 Task: Check the posts of company Apple
Action: Mouse moved to (660, 86)
Screenshot: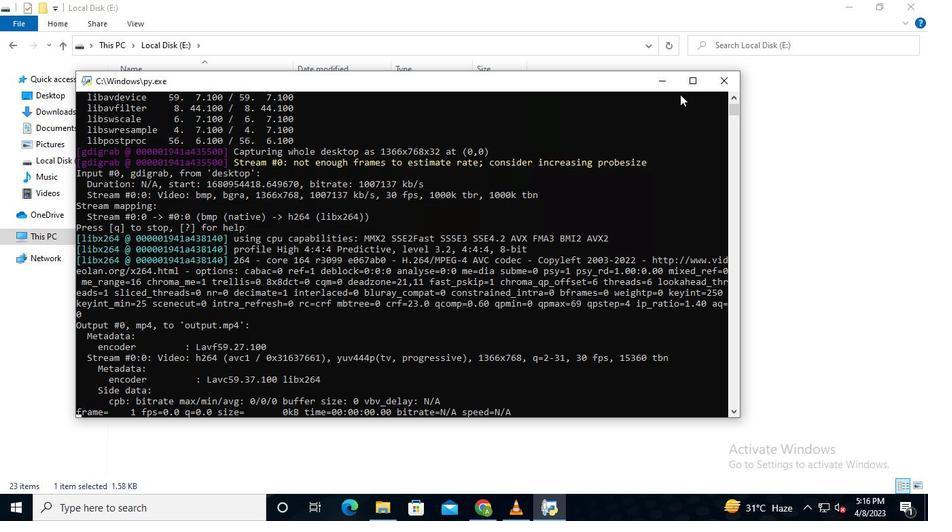 
Action: Mouse pressed left at (660, 86)
Screenshot: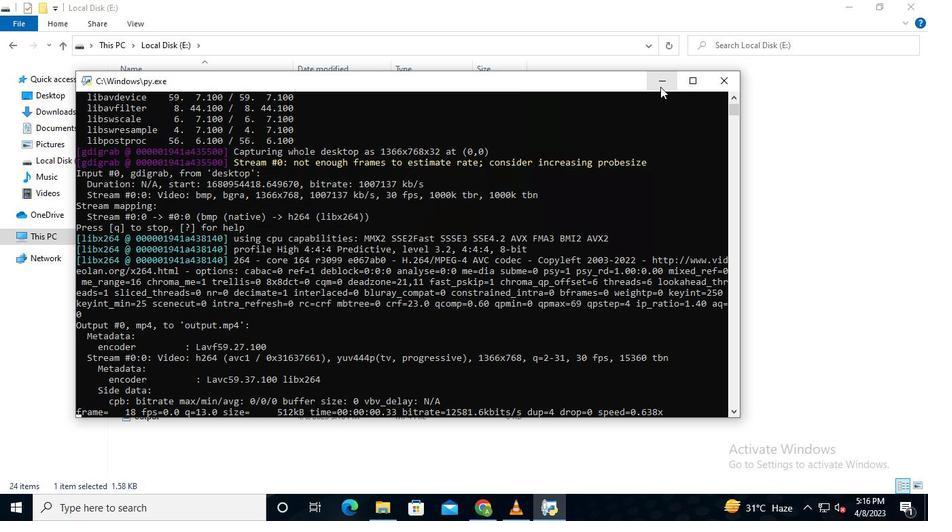 
Action: Mouse moved to (848, 7)
Screenshot: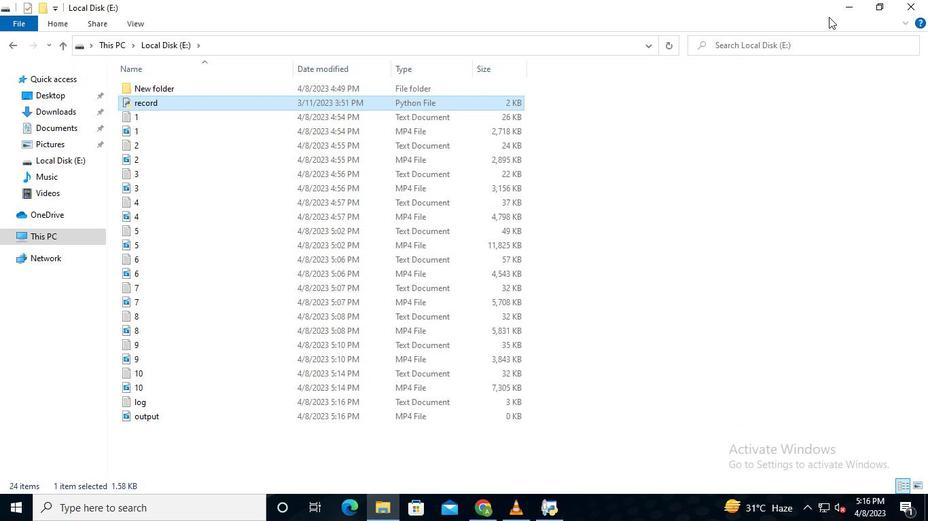 
Action: Mouse pressed left at (848, 7)
Screenshot: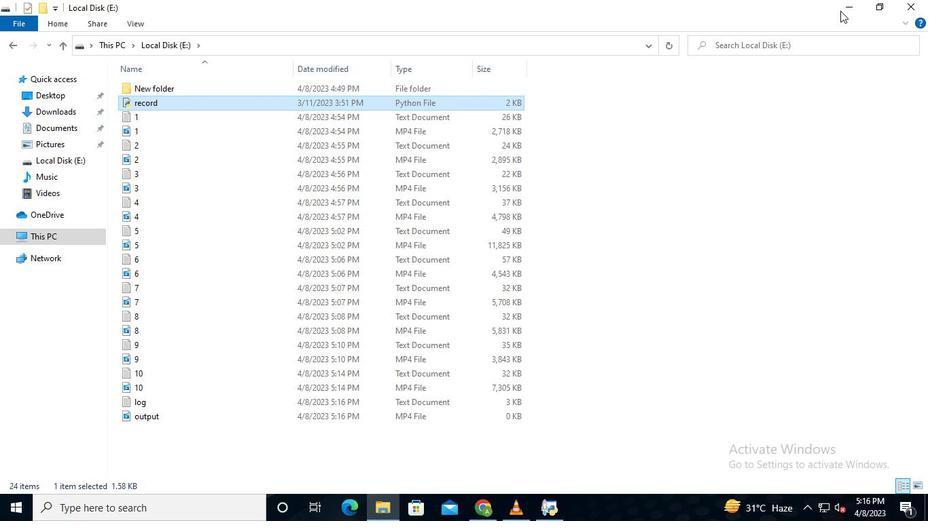 
Action: Mouse moved to (484, 499)
Screenshot: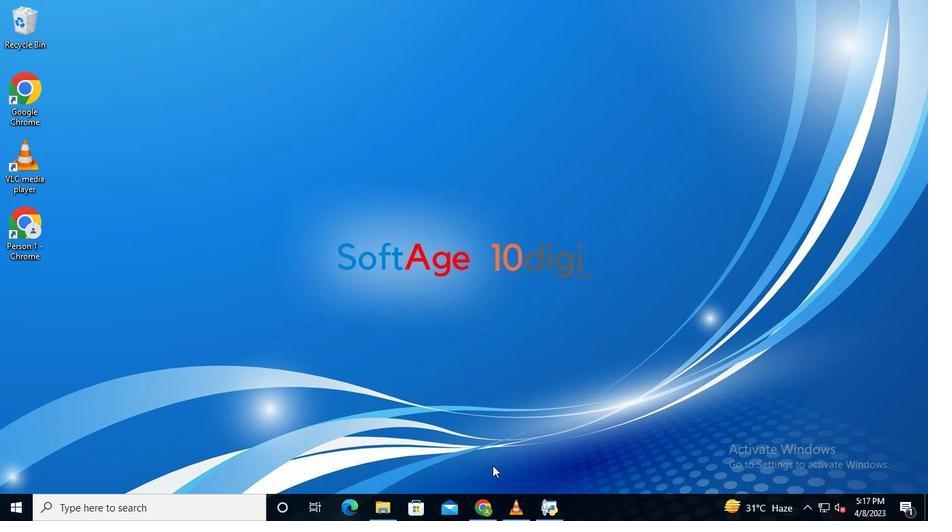 
Action: Mouse pressed left at (484, 499)
Screenshot: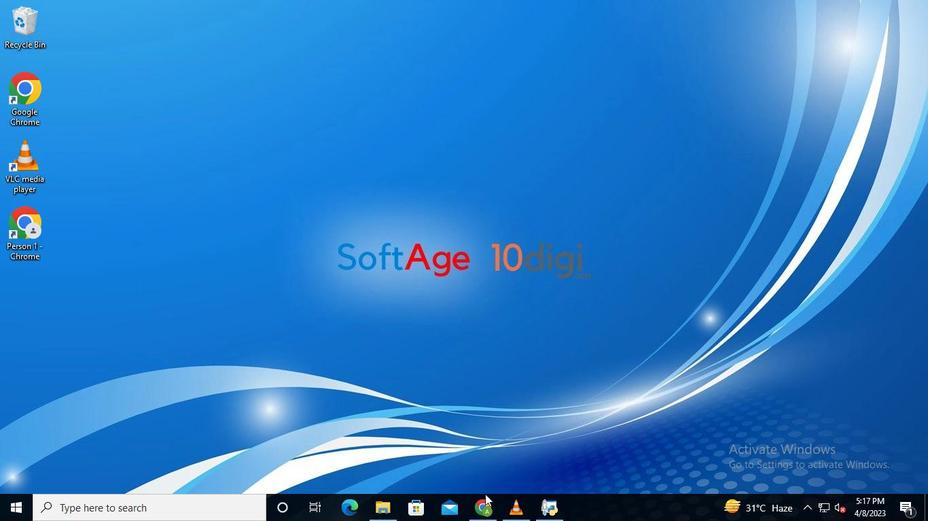 
Action: Mouse moved to (194, 92)
Screenshot: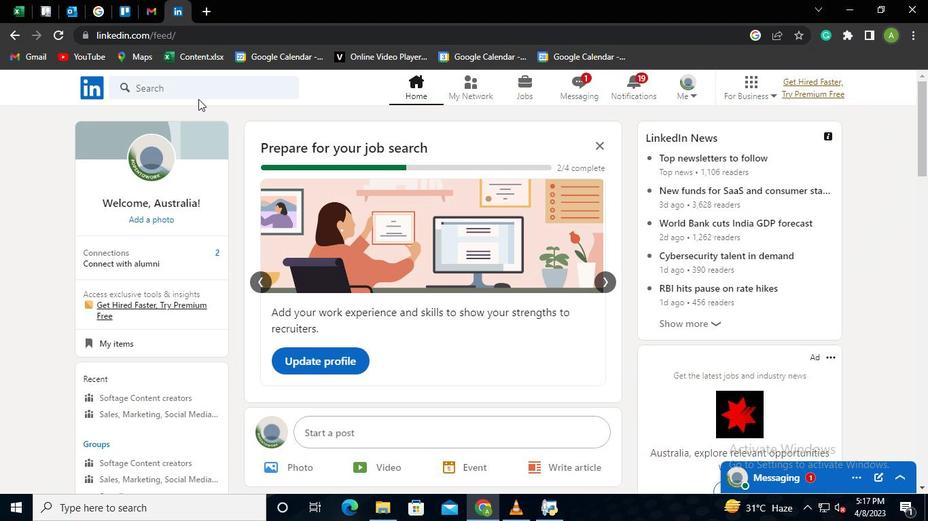 
Action: Mouse pressed left at (194, 92)
Screenshot: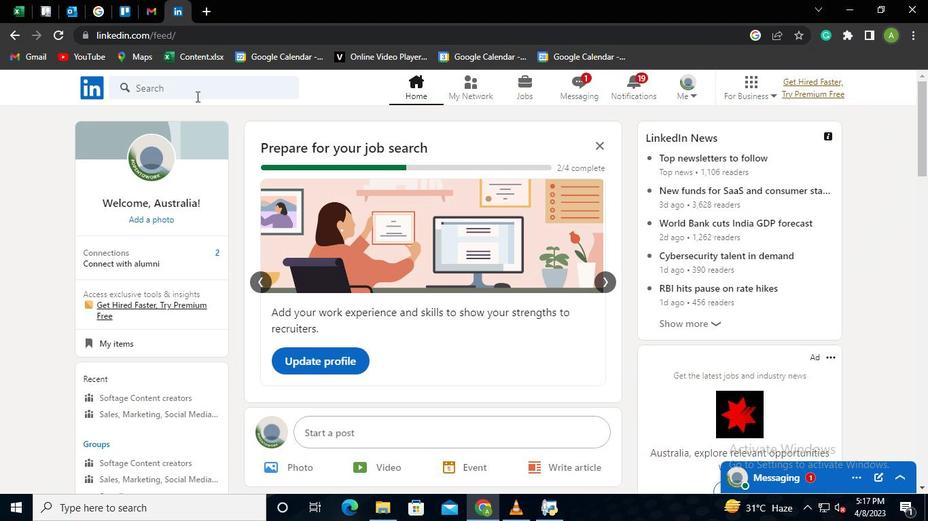 
Action: Keyboard Key.shift
Screenshot: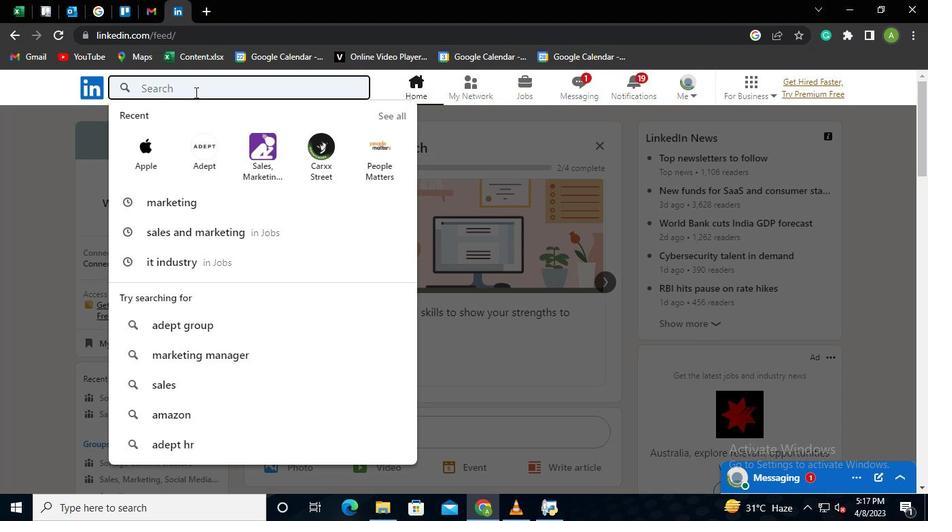 
Action: Keyboard A
Screenshot: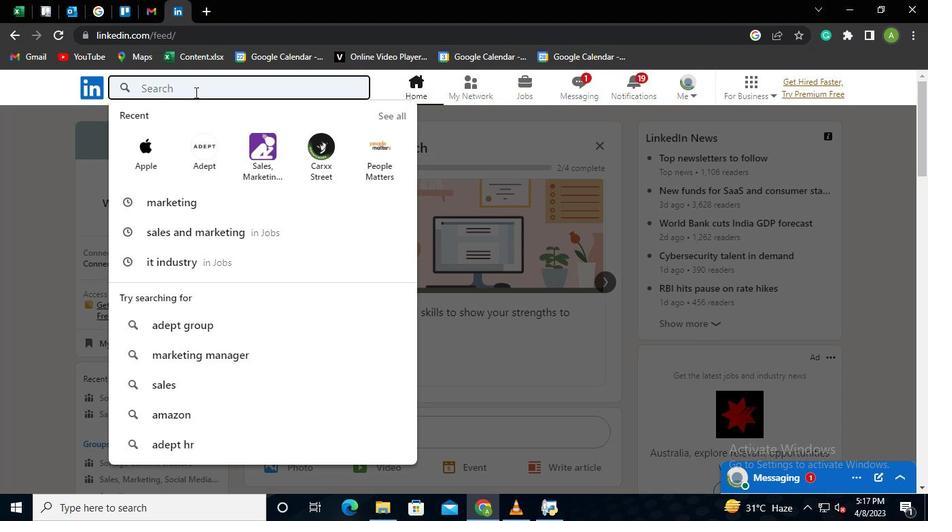 
Action: Keyboard p
Screenshot: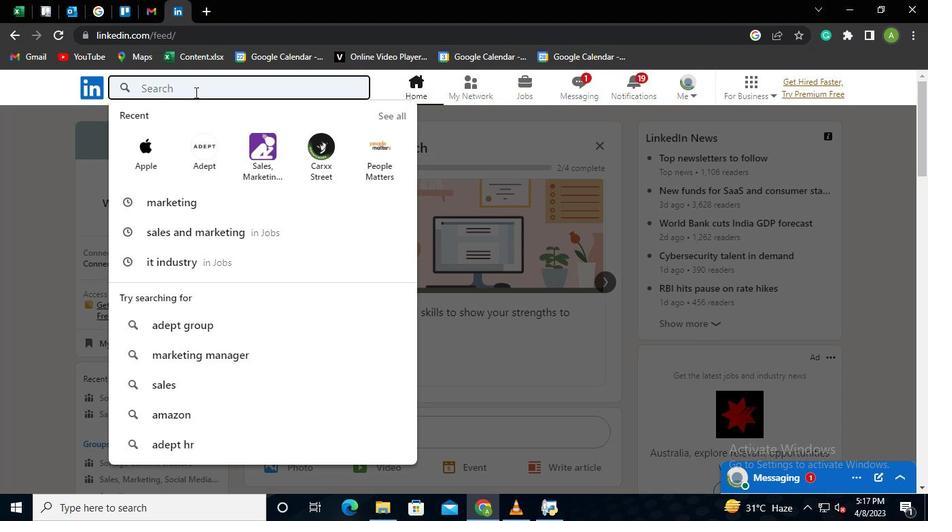 
Action: Keyboard p
Screenshot: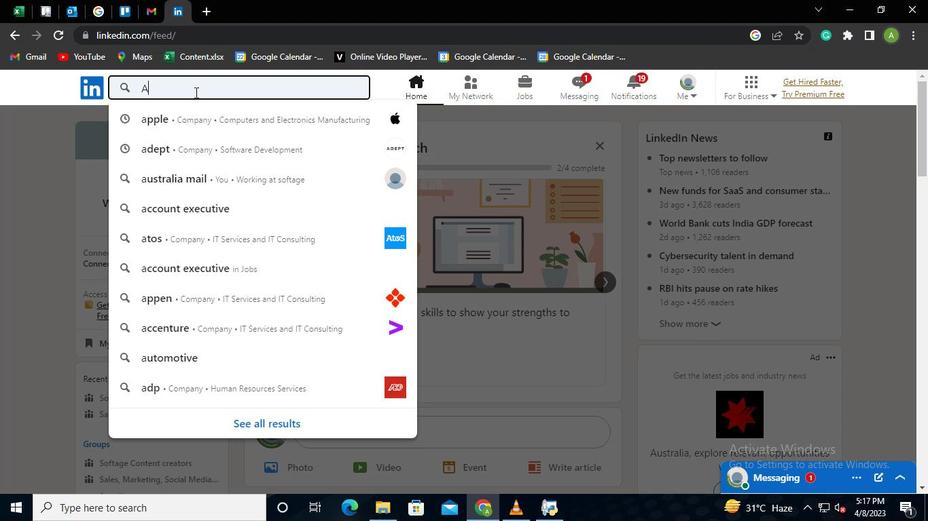 
Action: Keyboard l
Screenshot: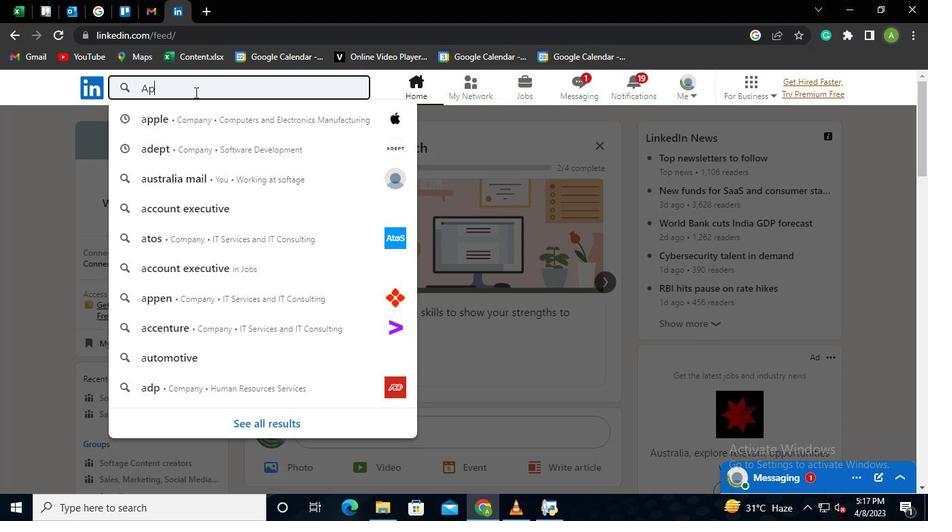 
Action: Keyboard e
Screenshot: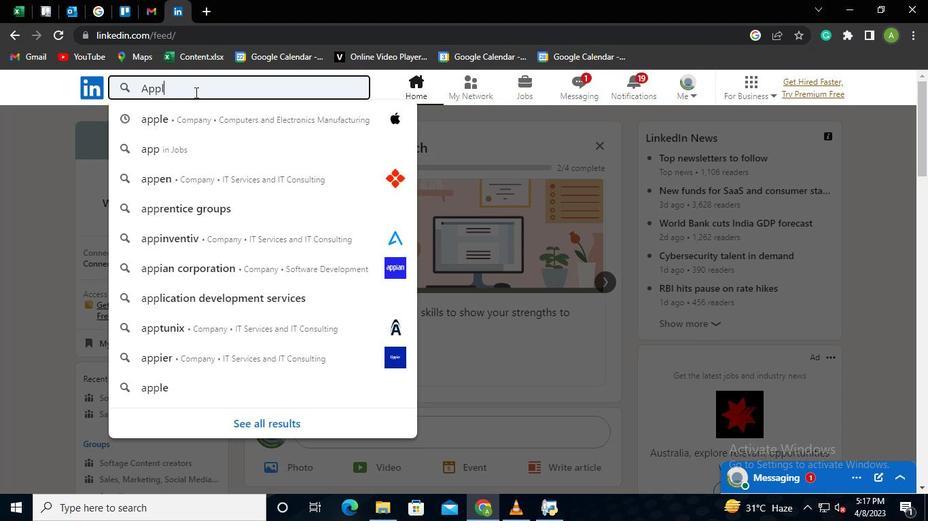 
Action: Keyboard Key.enter
Screenshot: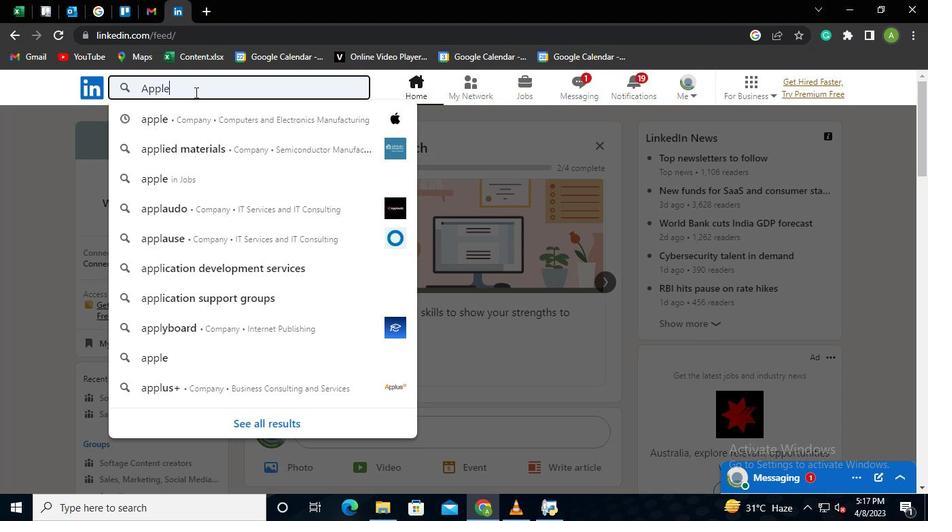 
Action: Mouse moved to (254, 213)
Screenshot: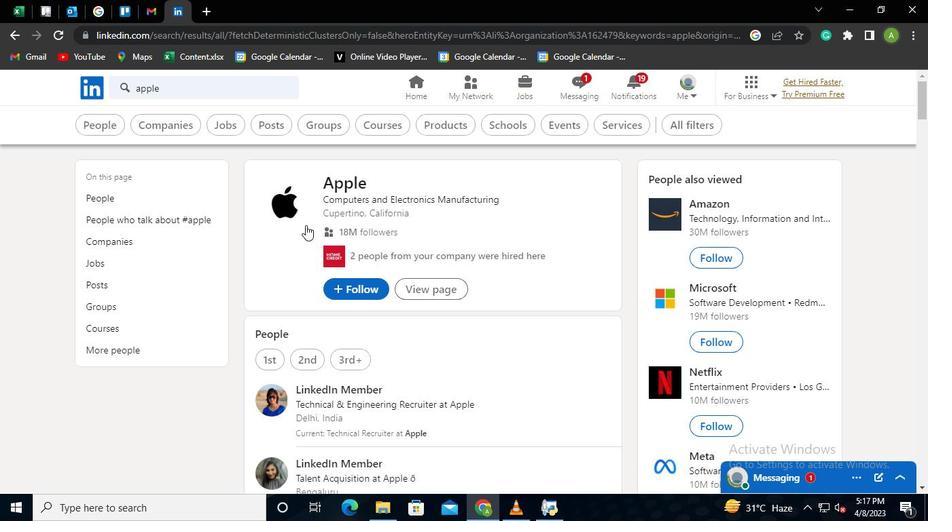 
Action: Mouse pressed left at (254, 213)
Screenshot: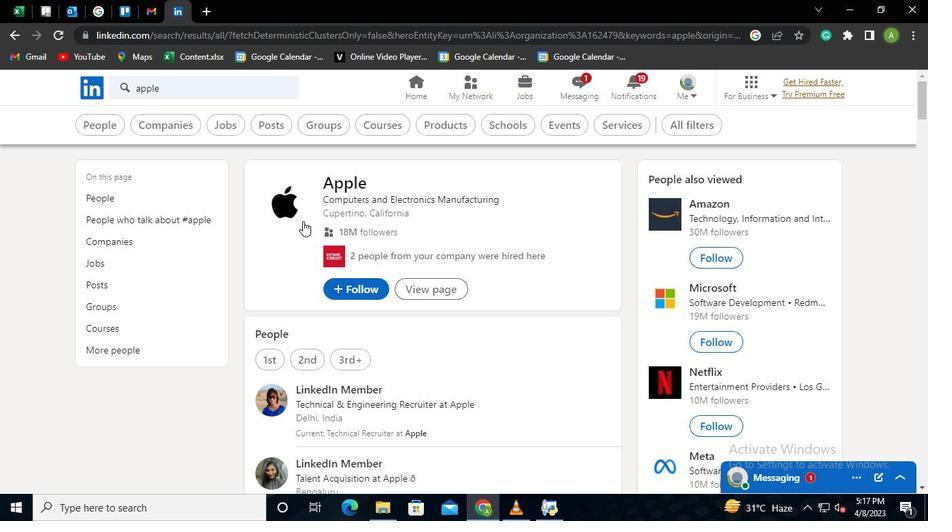 
Action: Mouse moved to (280, 379)
Screenshot: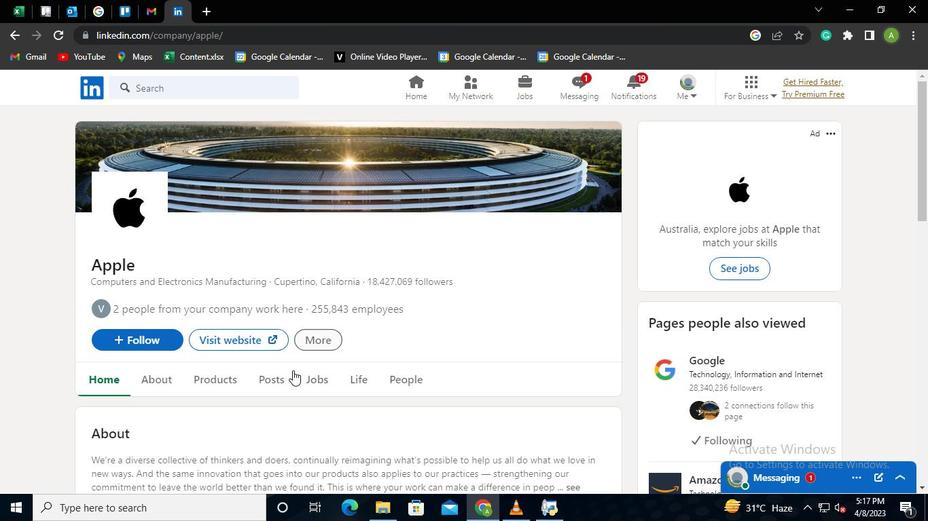
Action: Mouse pressed left at (280, 379)
Screenshot: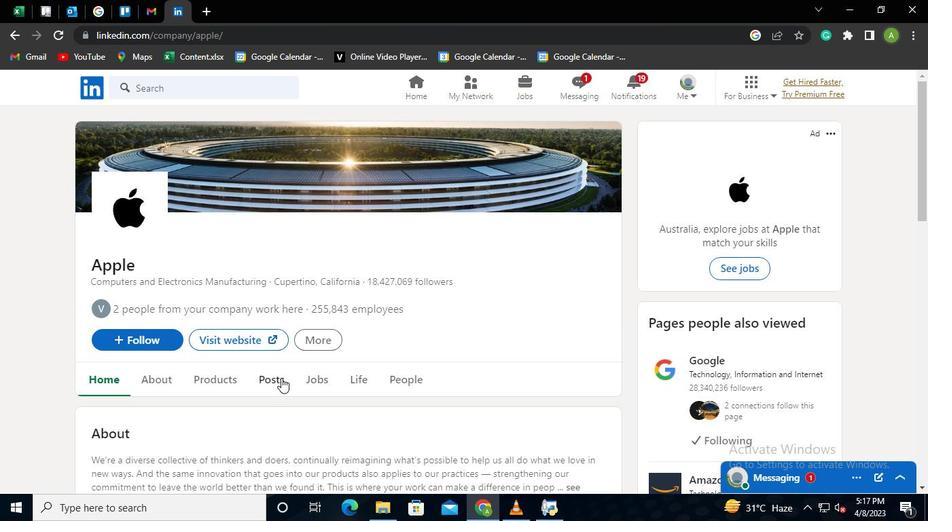 
Action: Mouse moved to (301, 220)
Screenshot: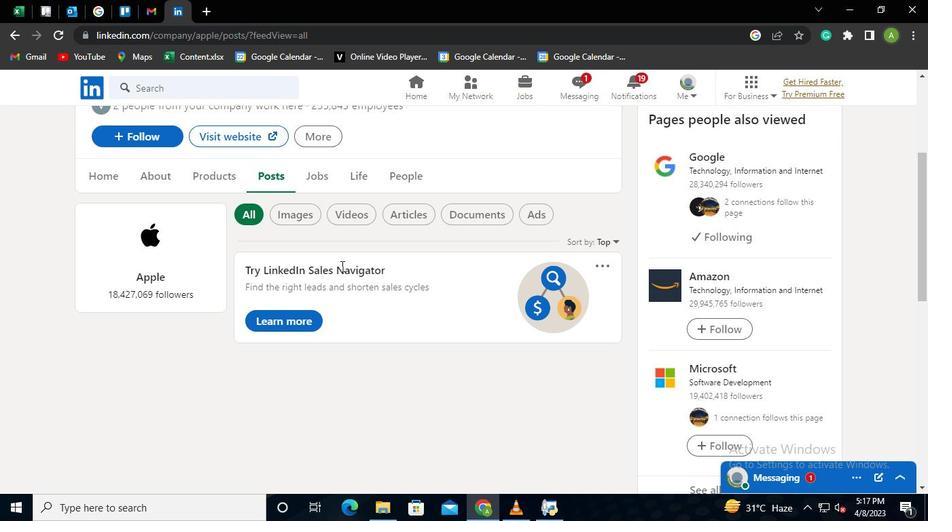 
Action: Mouse pressed left at (301, 220)
Screenshot: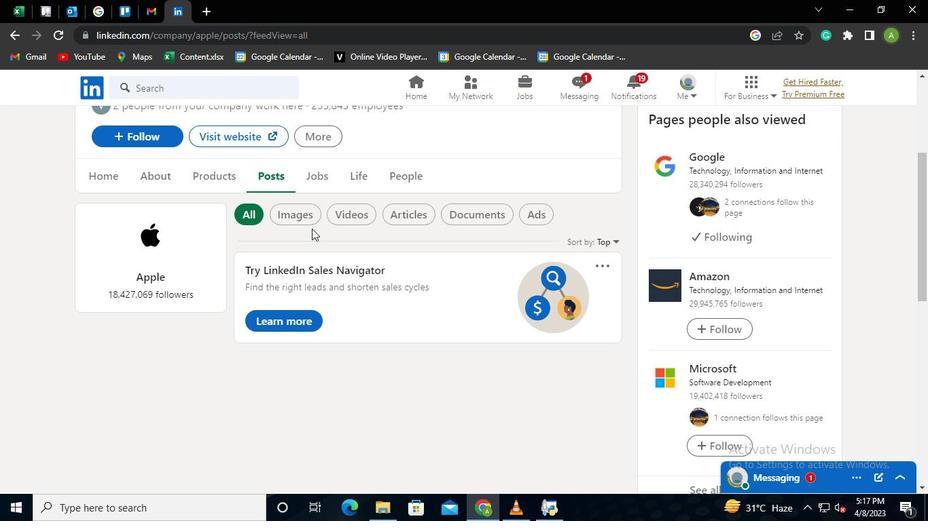 
Action: Mouse moved to (358, 219)
Screenshot: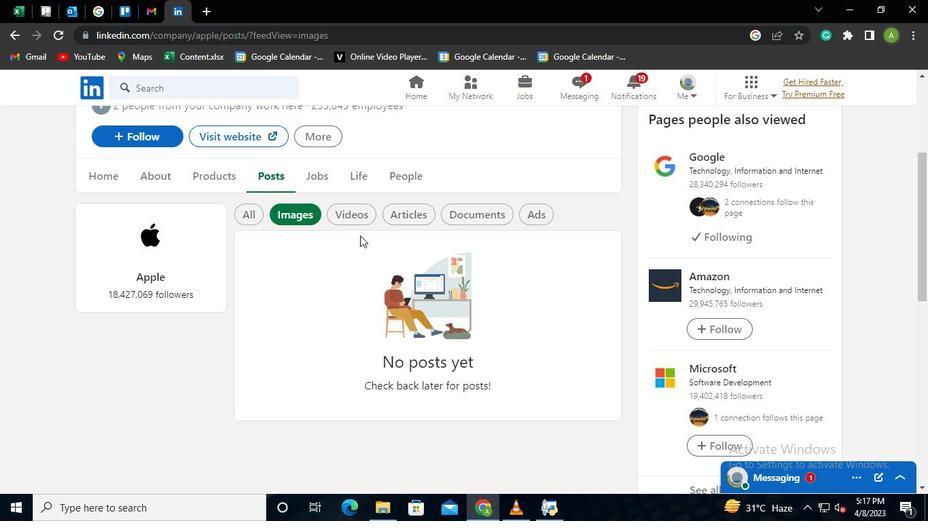 
Action: Mouse pressed left at (358, 219)
Screenshot: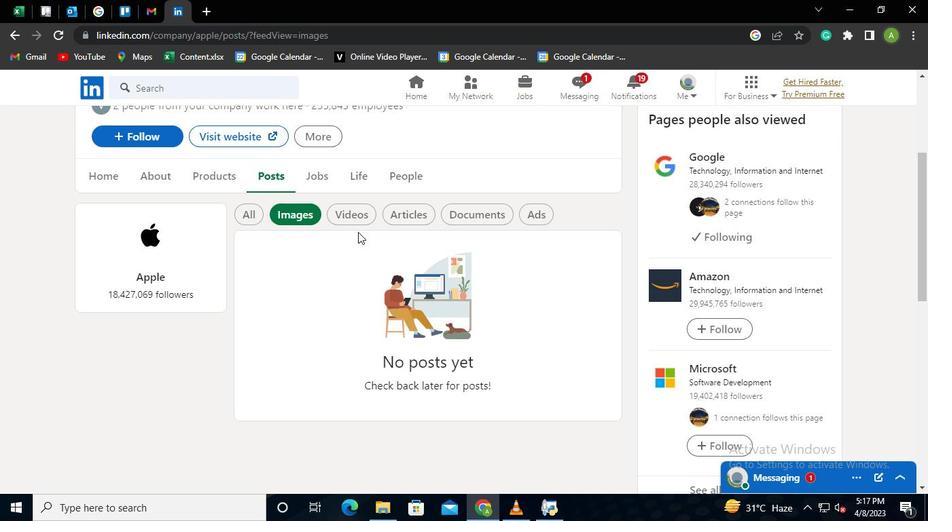 
Action: Mouse moved to (409, 217)
Screenshot: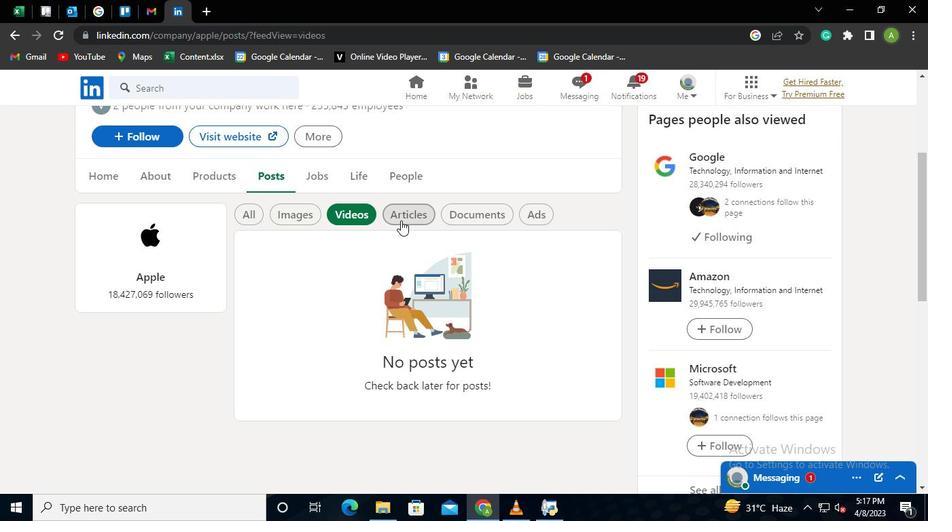 
Action: Mouse pressed left at (409, 217)
Screenshot: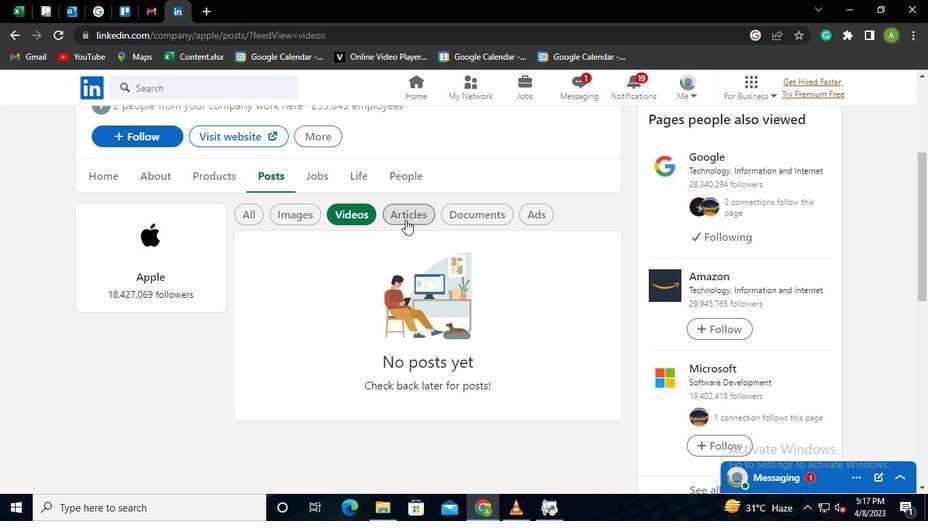 
Action: Mouse moved to (479, 219)
Screenshot: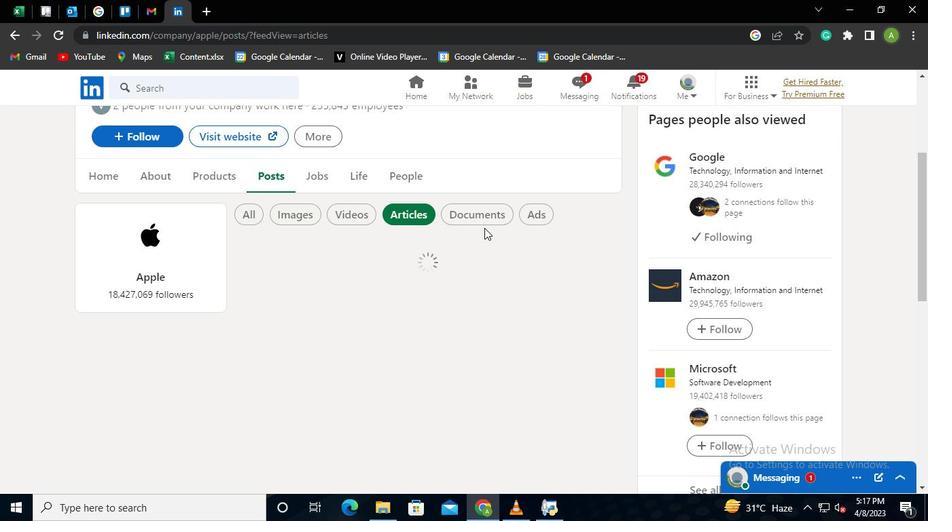 
Action: Mouse pressed left at (479, 219)
Screenshot: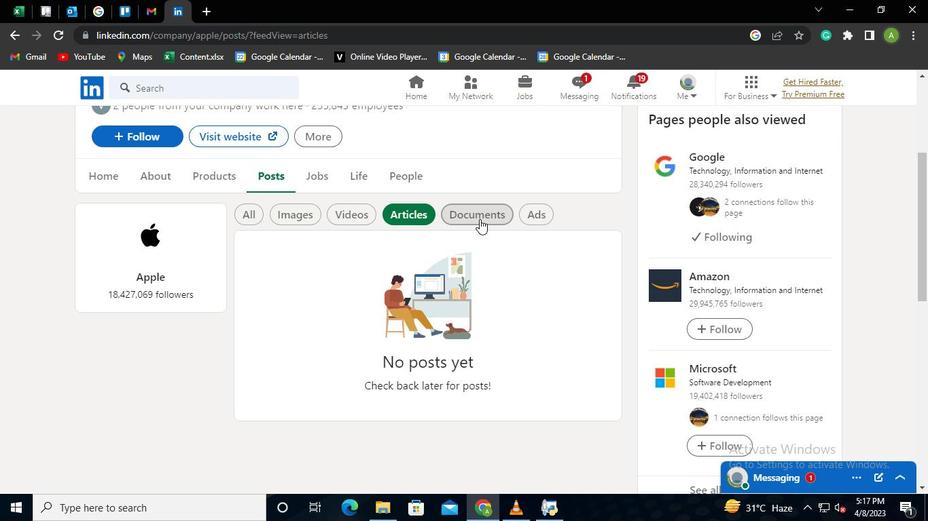 
Action: Mouse moved to (532, 207)
Screenshot: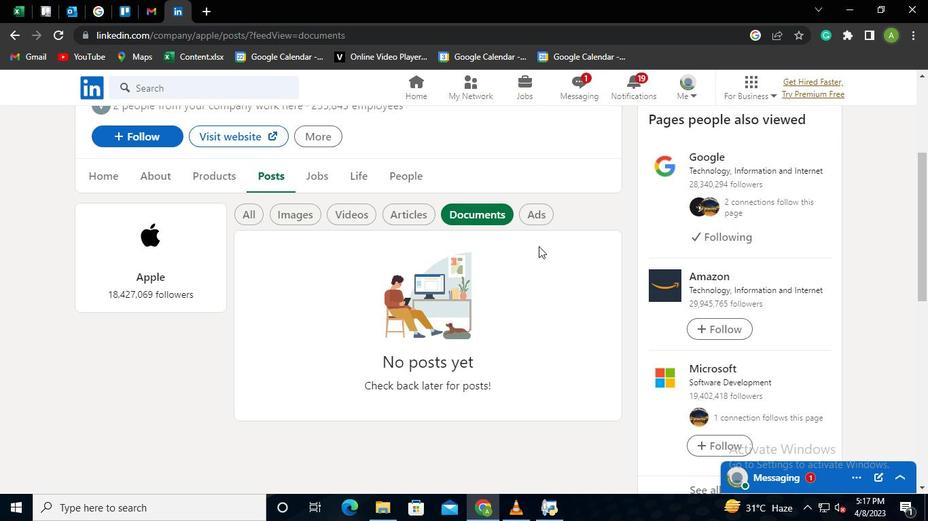 
Action: Mouse pressed left at (532, 207)
Screenshot: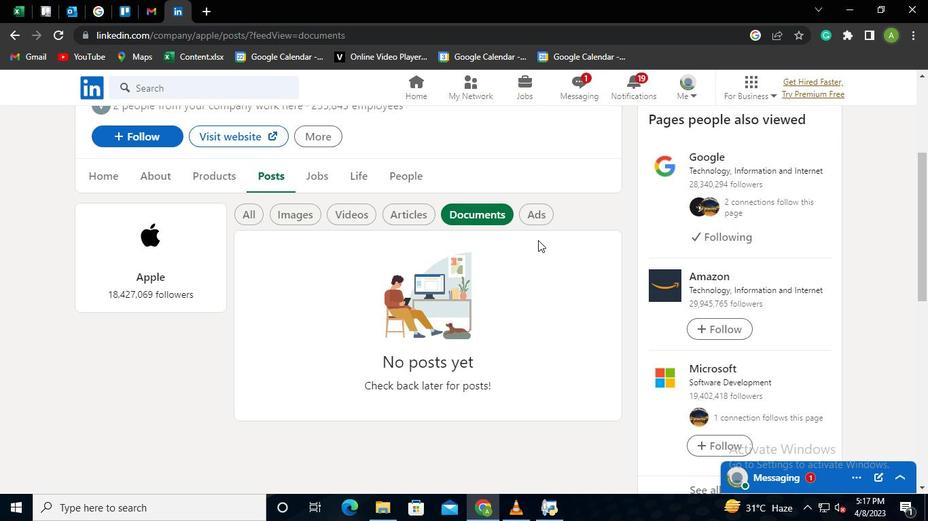 
Action: Mouse moved to (86, 84)
Screenshot: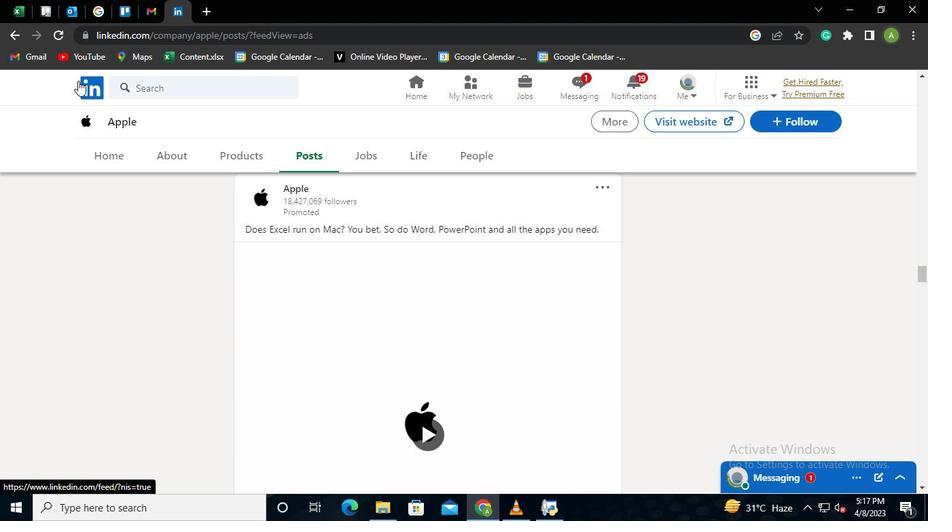 
Action: Mouse pressed left at (86, 84)
Screenshot: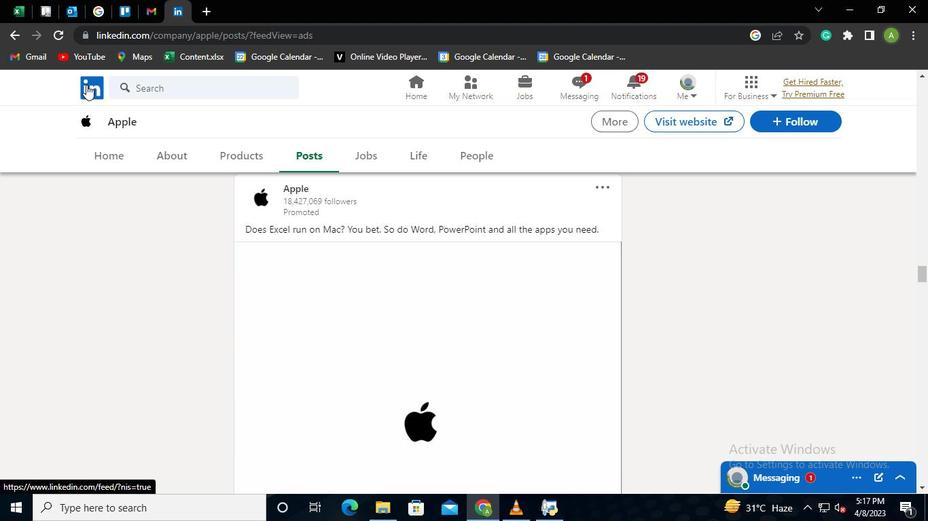 
Action: Mouse moved to (541, 504)
Screenshot: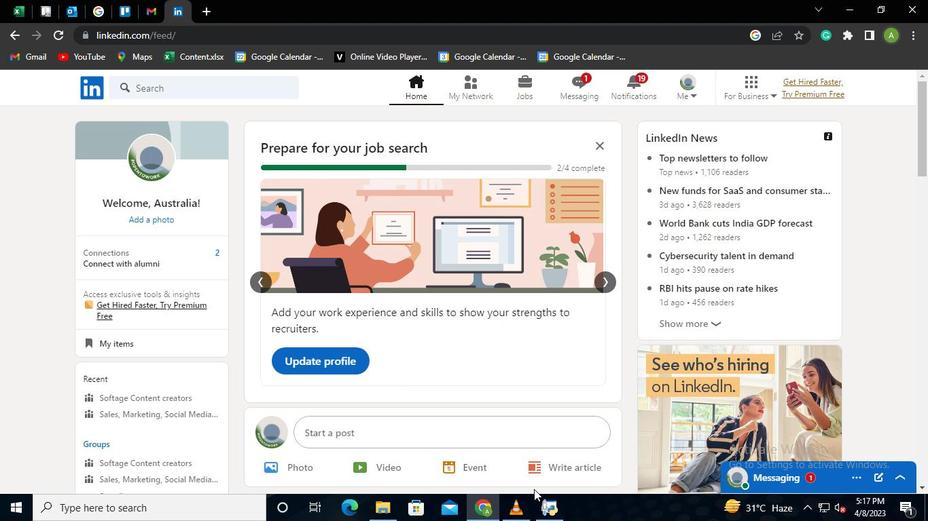 
Action: Mouse pressed left at (541, 504)
Screenshot: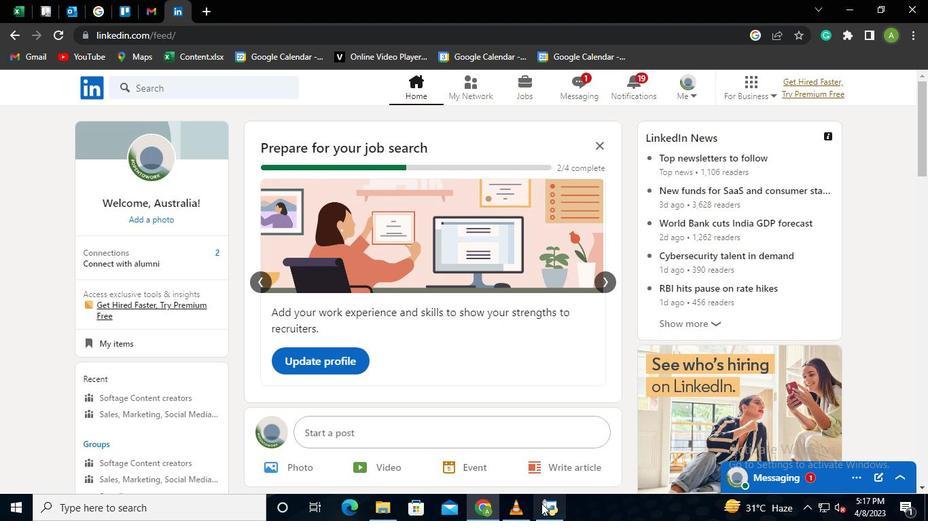 
Action: Mouse moved to (718, 82)
Screenshot: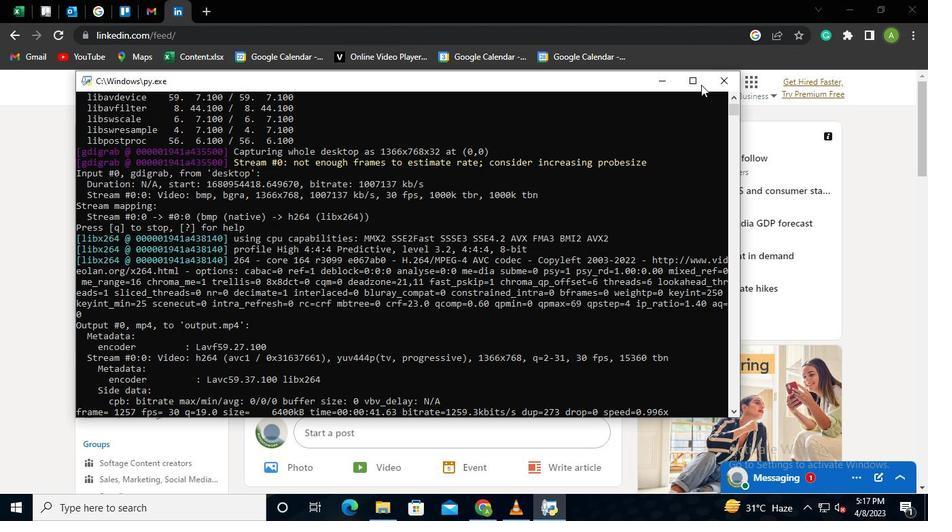 
Action: Mouse pressed left at (718, 82)
Screenshot: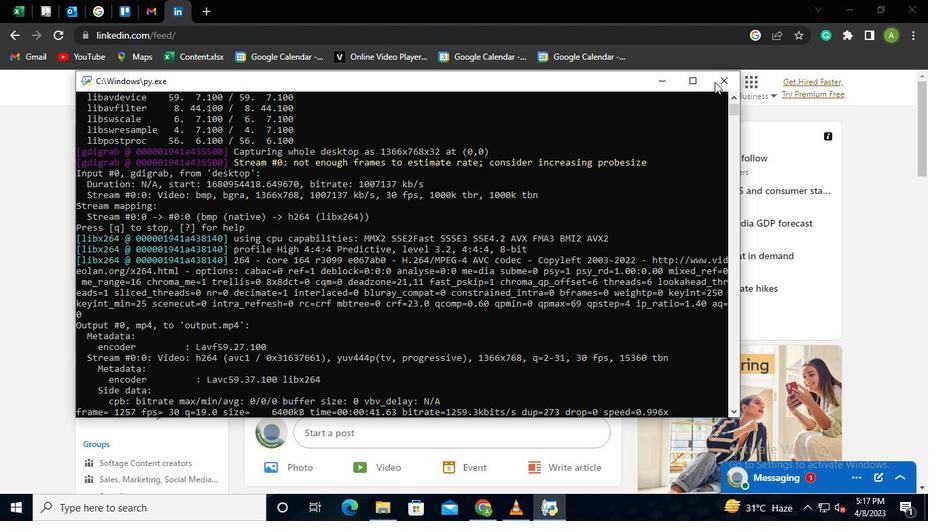 
Action: Mouse moved to (719, 82)
Screenshot: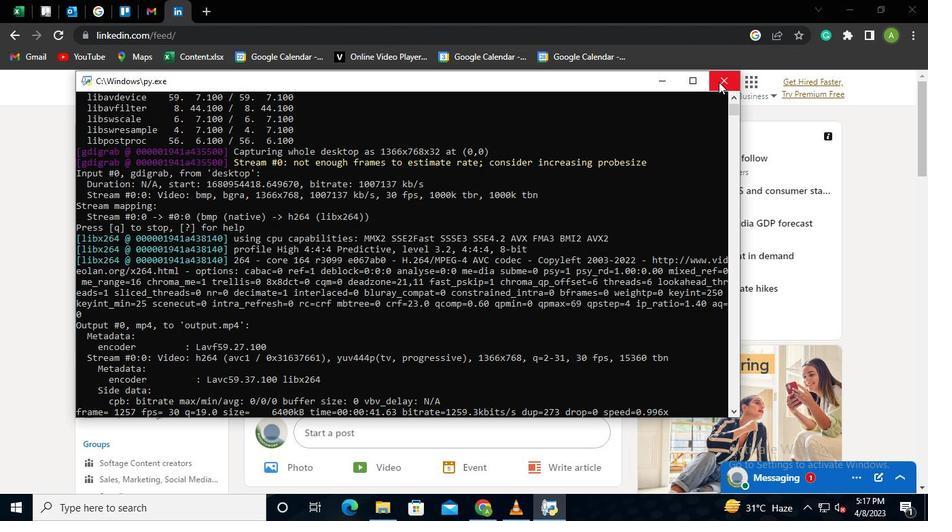 
